 Task: Use the formula "FIND" in spreadsheet "Project protfolio".
Action: Mouse moved to (106, 63)
Screenshot: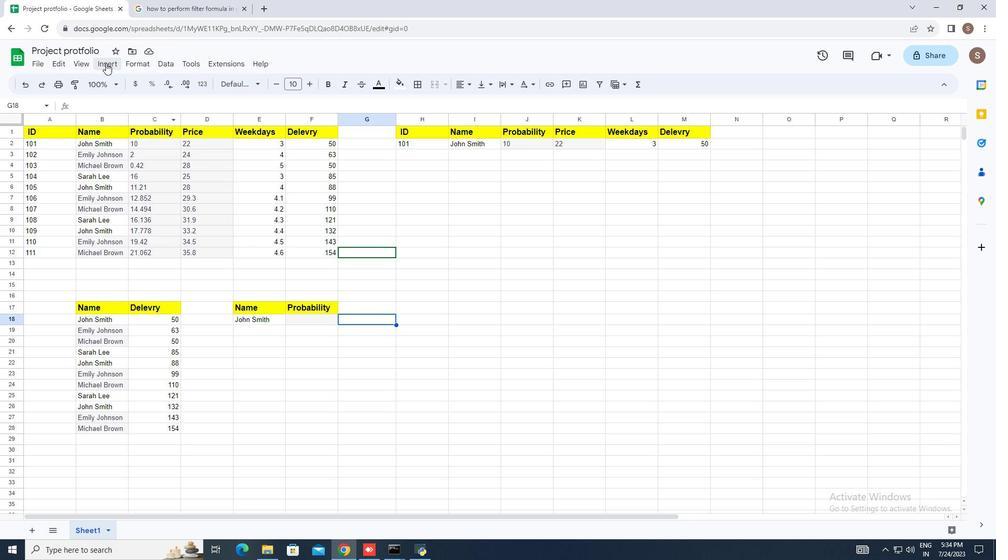 
Action: Mouse pressed left at (106, 63)
Screenshot: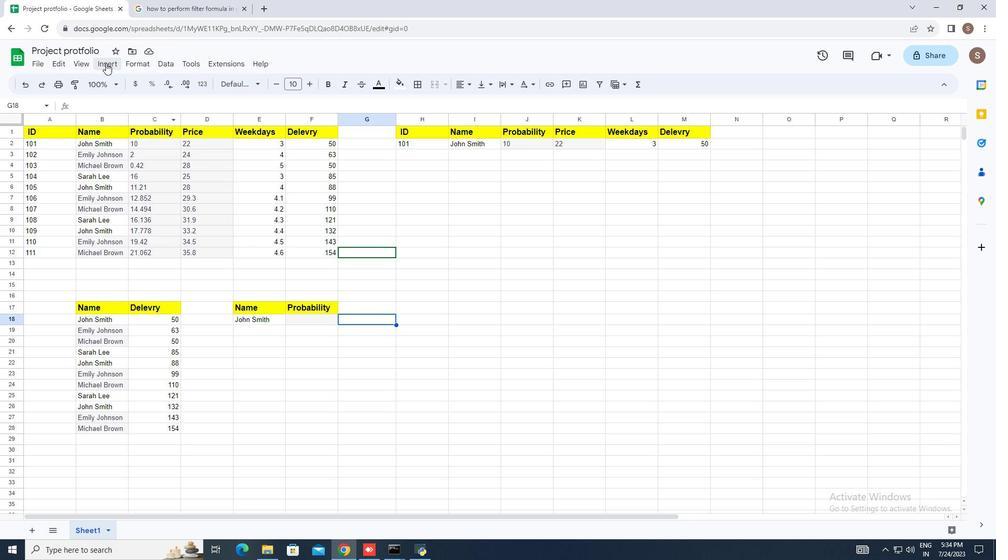 
Action: Mouse moved to (168, 244)
Screenshot: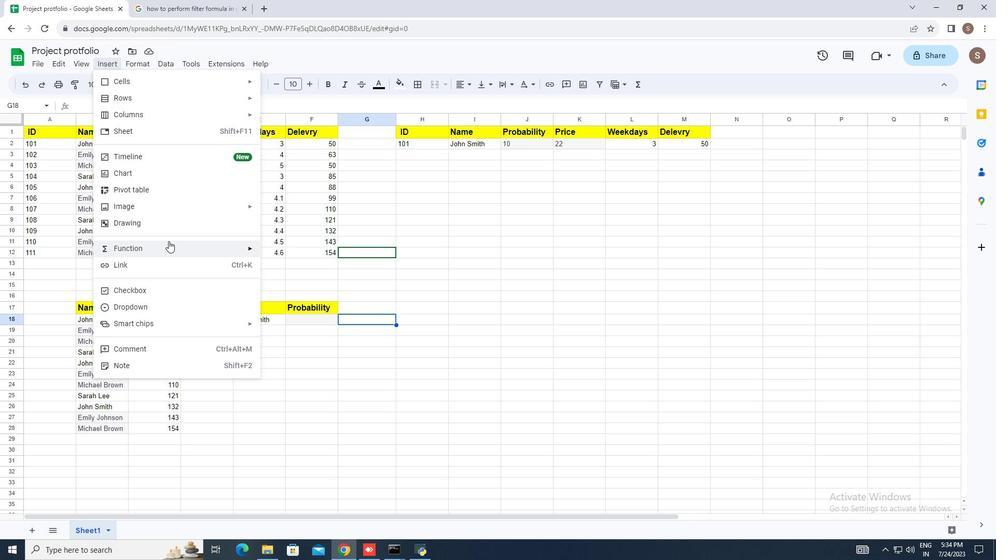 
Action: Mouse pressed left at (168, 244)
Screenshot: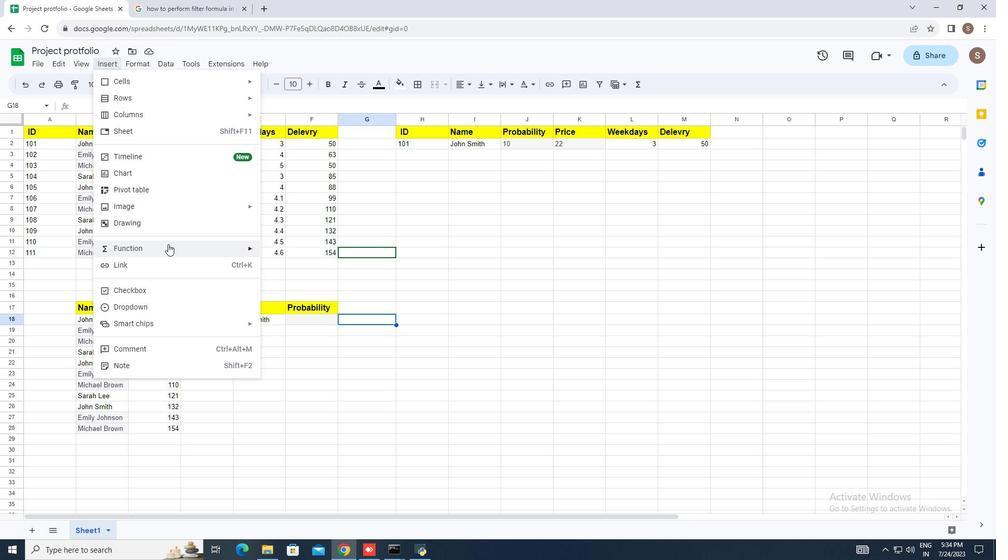
Action: Mouse moved to (312, 237)
Screenshot: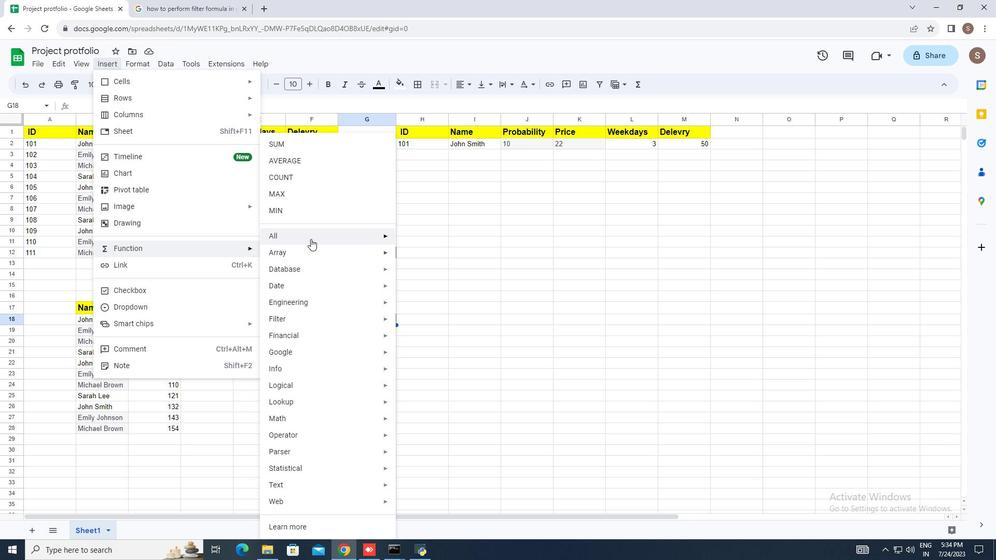 
Action: Mouse pressed left at (312, 237)
Screenshot: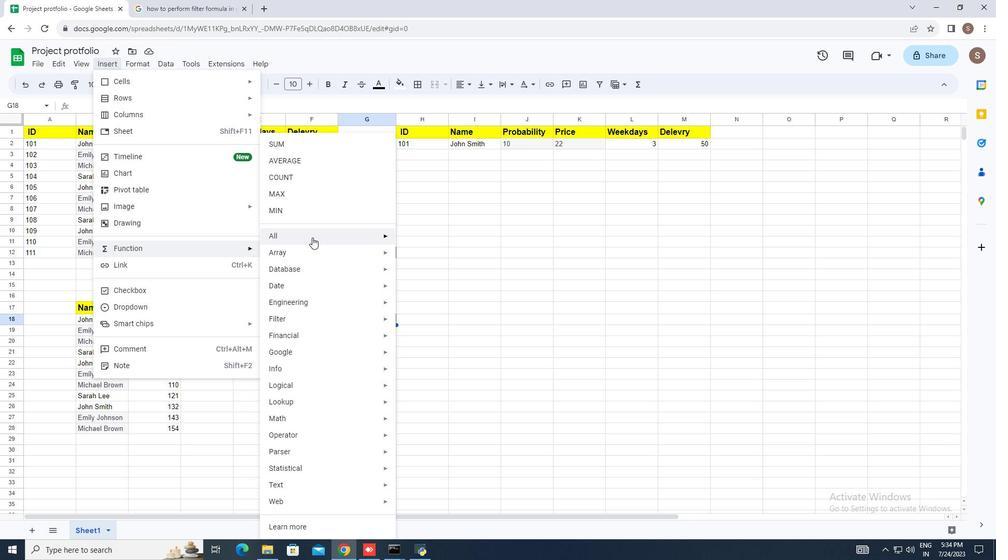 
Action: Mouse moved to (436, 160)
Screenshot: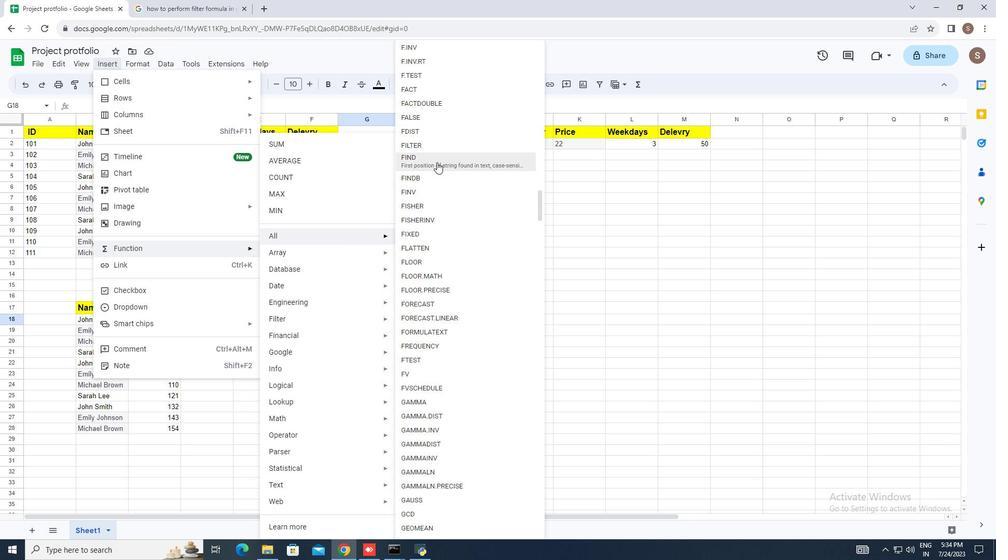
Action: Mouse pressed left at (436, 160)
Screenshot: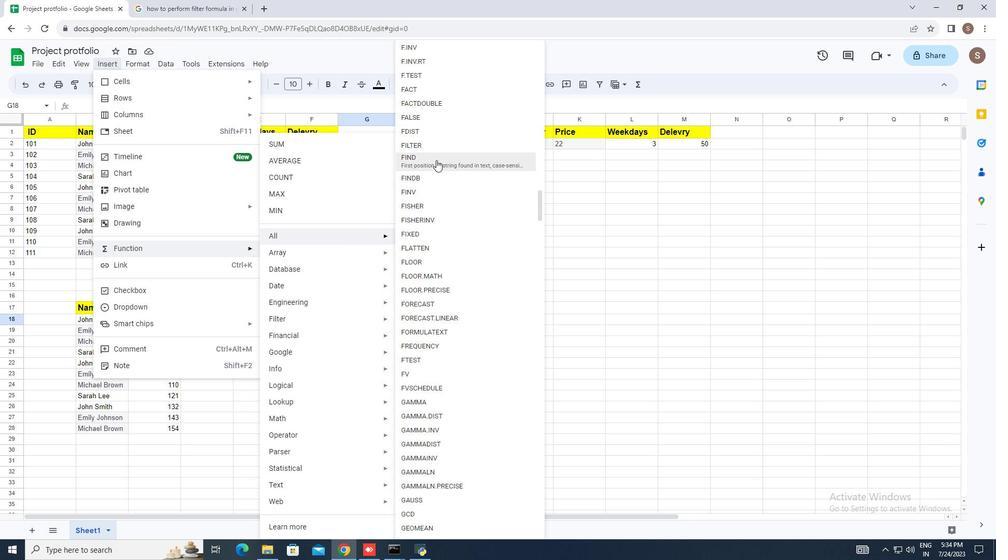 
Action: Mouse moved to (446, 309)
Screenshot: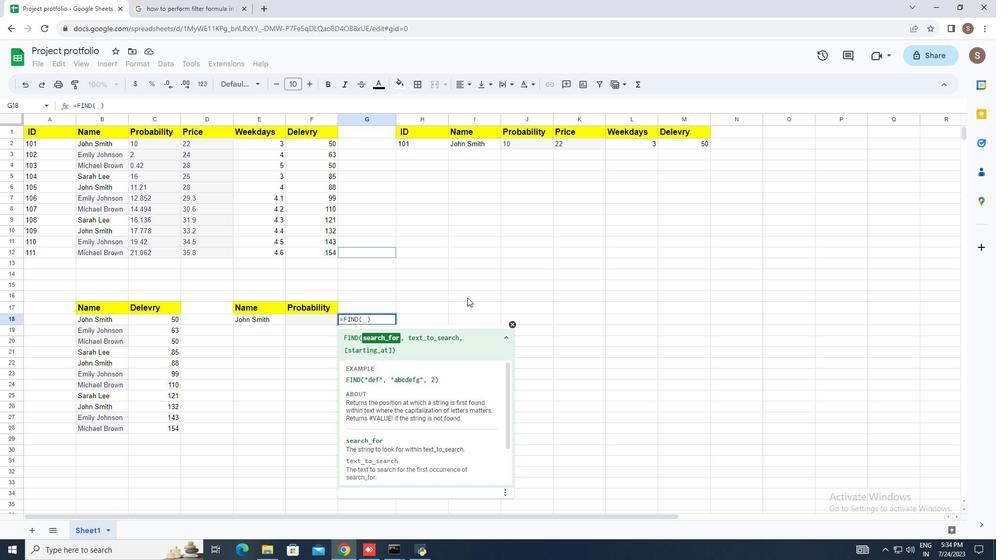 
Action: Key pressed <Key.shift_r><Key.shift_r><Key.shift_r><Key.shift_r>"def<Key.shift_r><Key.shift_r><Key.shift_r><Key.shift_r><Key.shift_r>",<Key.space><Key.shift_r>"abcdefg<Key.shift_r><Key.shift_r><Key.shift_r><Key.shift_r>",<Key.space>2<Key.enter>
Screenshot: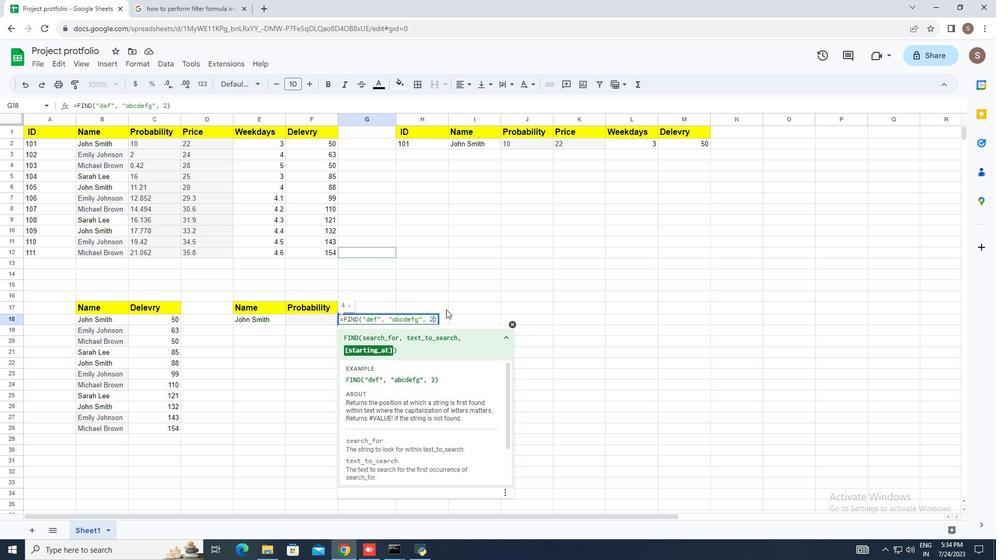 
